 Task: Add Eat The Change Just Ice Tea Organic Peach Oolong Tea to the cart.
Action: Mouse pressed left at (19, 94)
Screenshot: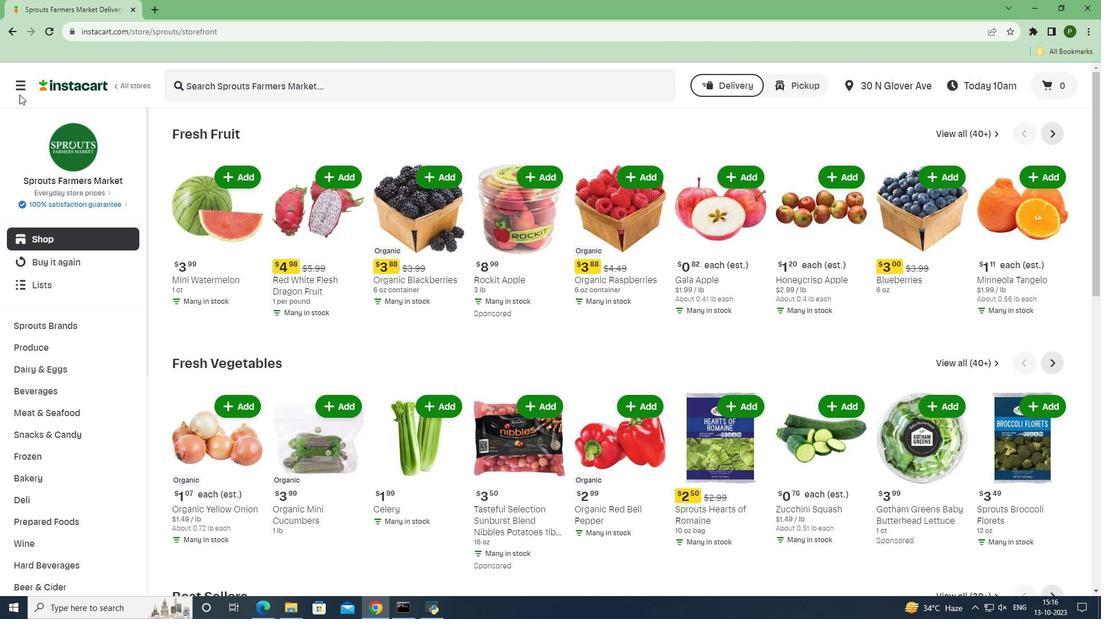 
Action: Mouse moved to (20, 89)
Screenshot: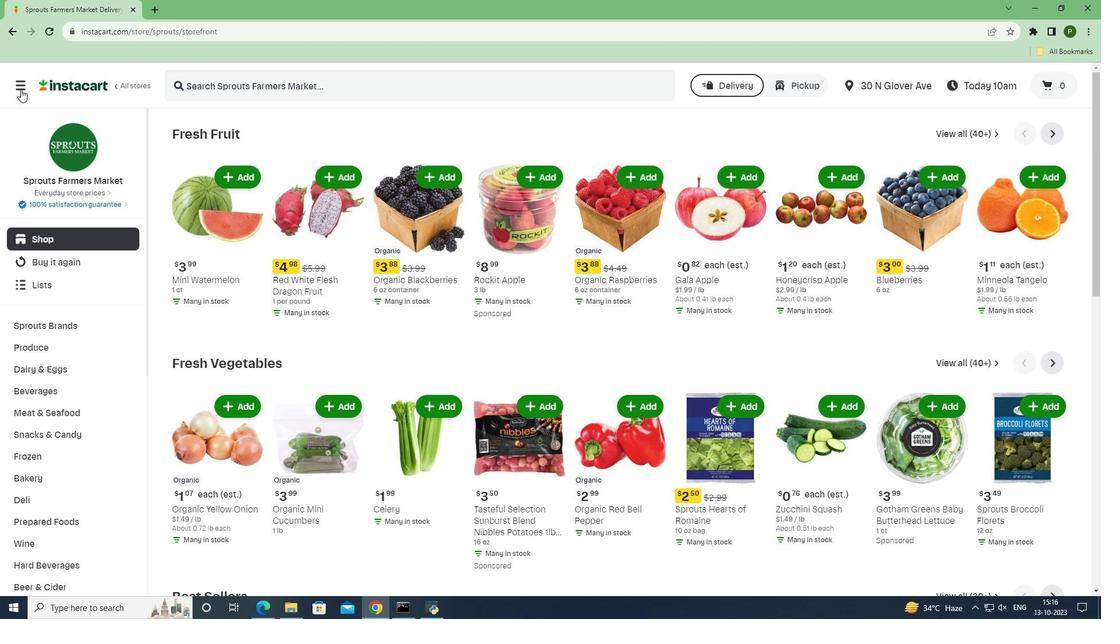 
Action: Mouse pressed left at (20, 89)
Screenshot: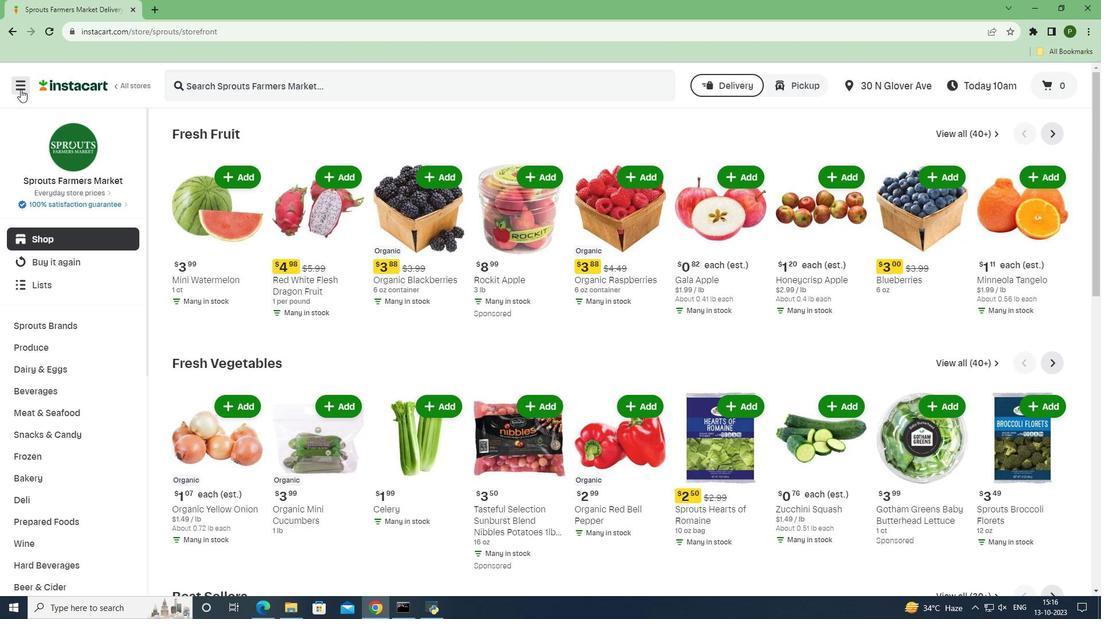 
Action: Mouse moved to (49, 306)
Screenshot: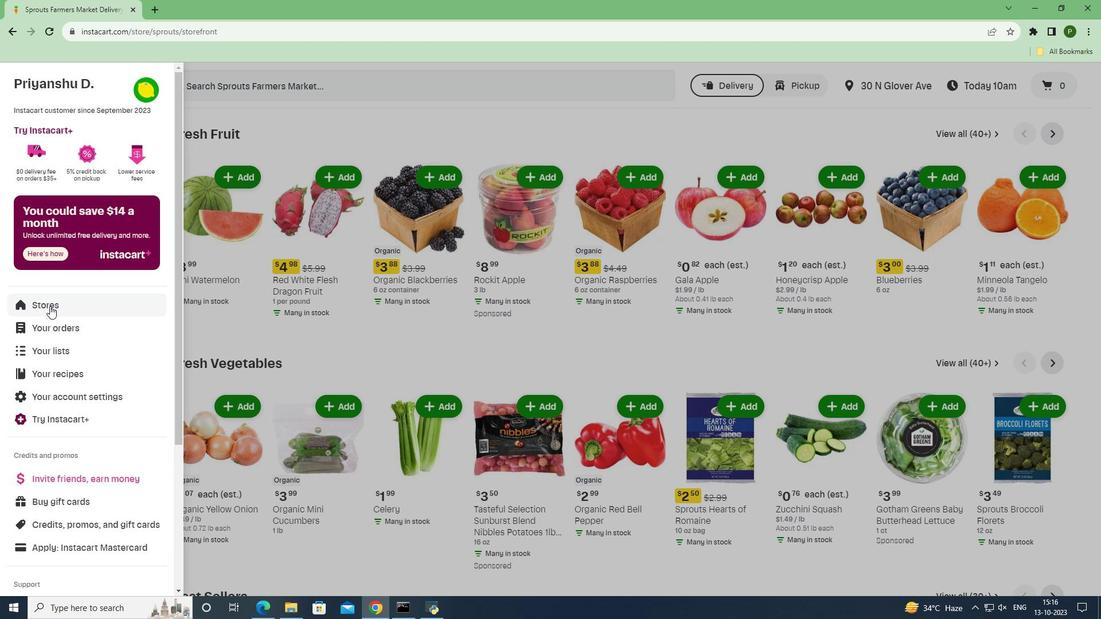 
Action: Mouse pressed left at (49, 306)
Screenshot: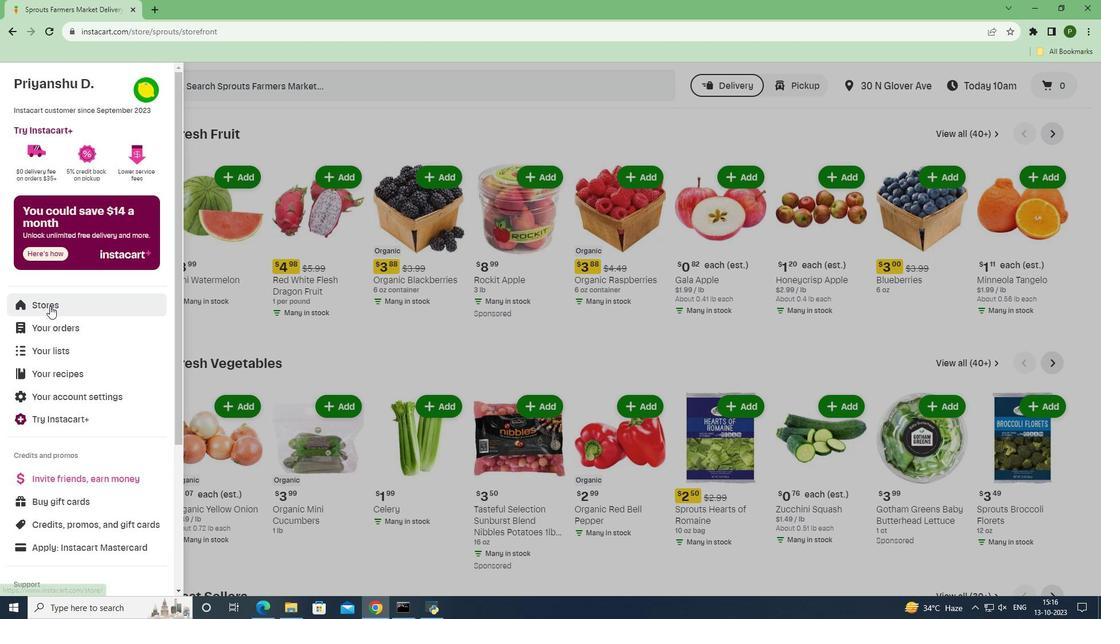 
Action: Mouse moved to (267, 141)
Screenshot: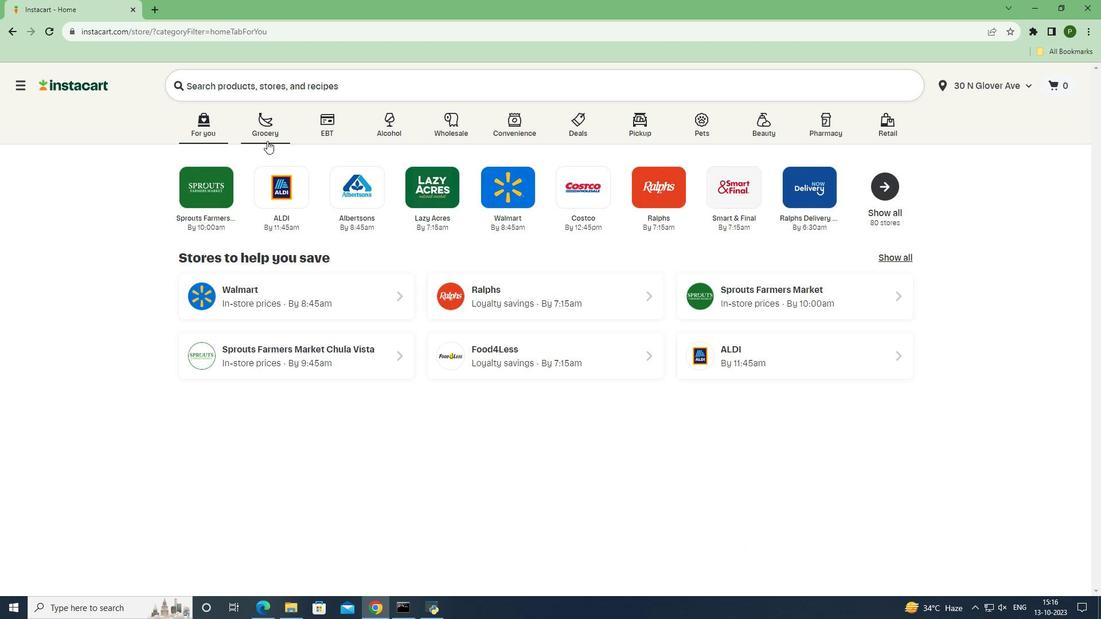
Action: Mouse pressed left at (267, 141)
Screenshot: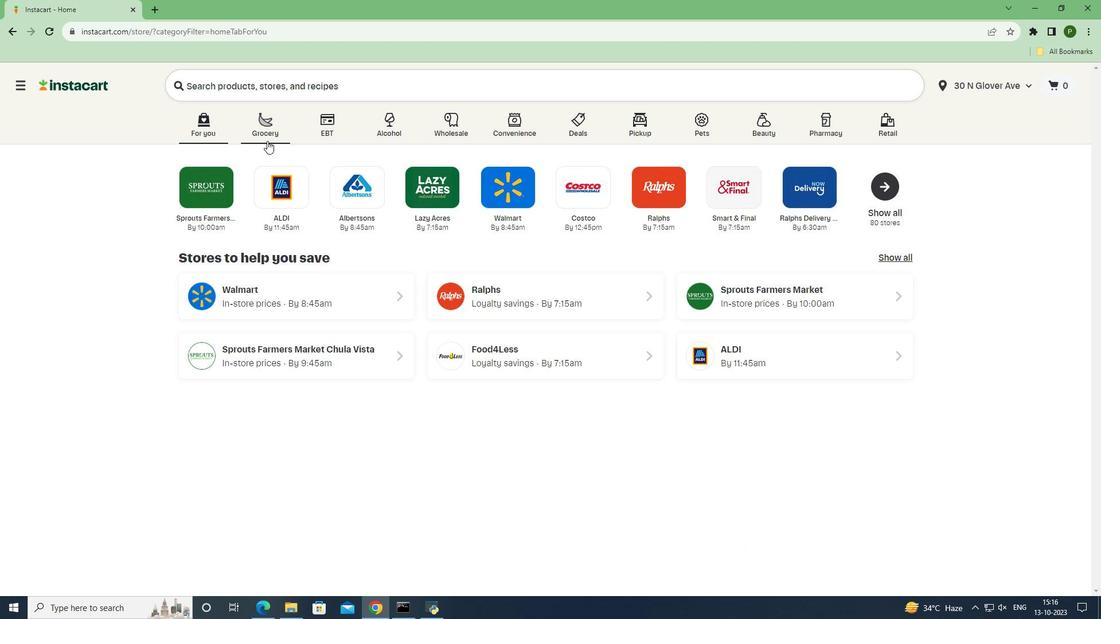 
Action: Mouse moved to (714, 256)
Screenshot: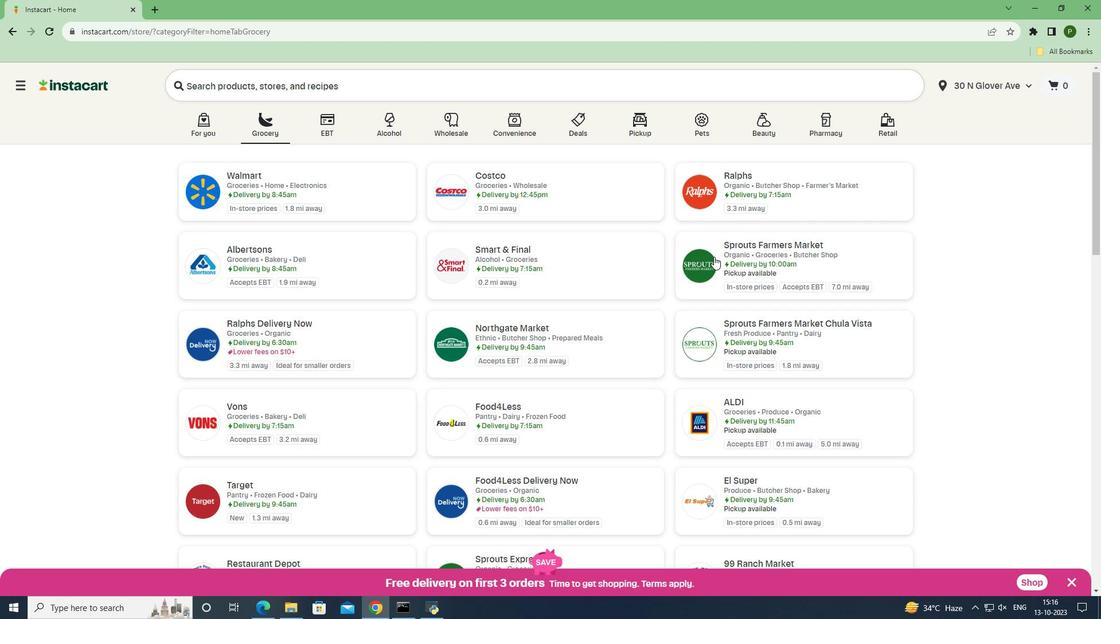 
Action: Mouse pressed left at (714, 256)
Screenshot: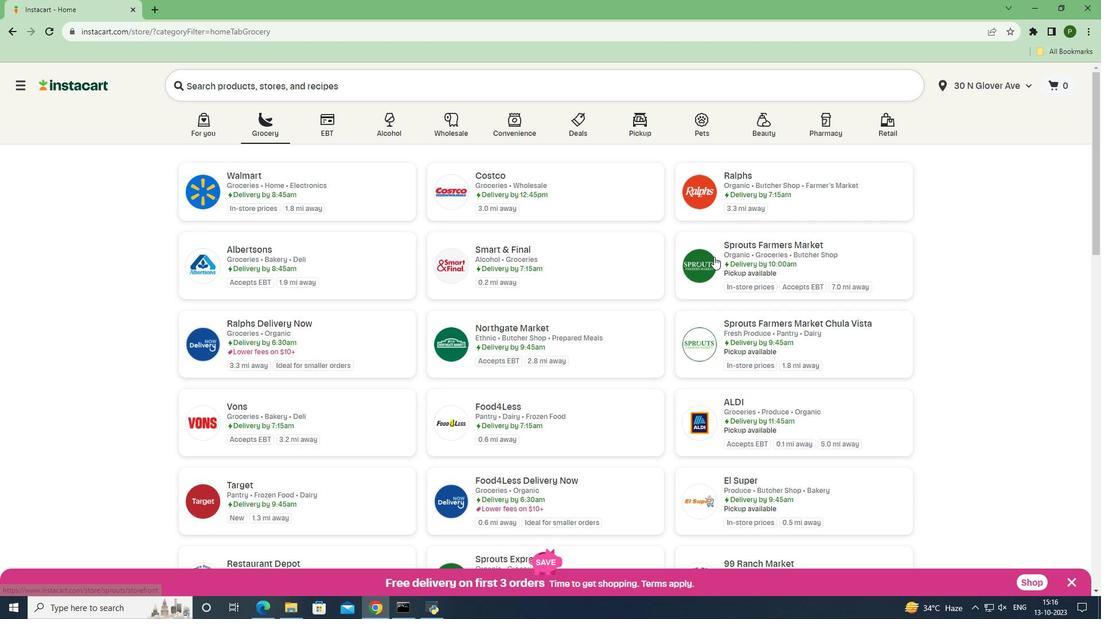 
Action: Mouse moved to (42, 391)
Screenshot: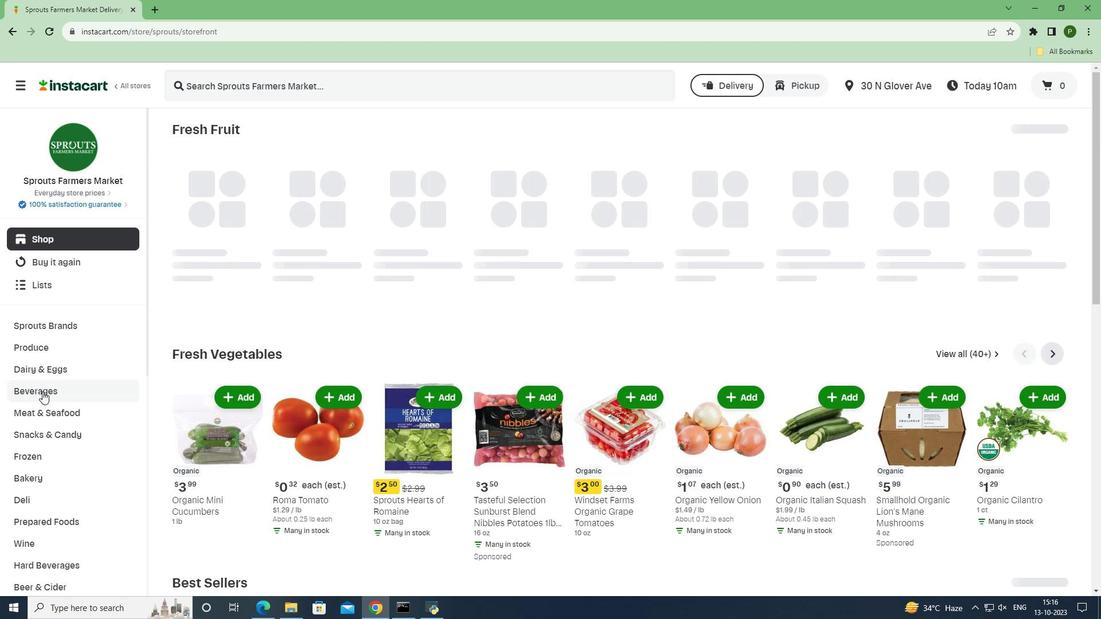 
Action: Mouse pressed left at (42, 391)
Screenshot: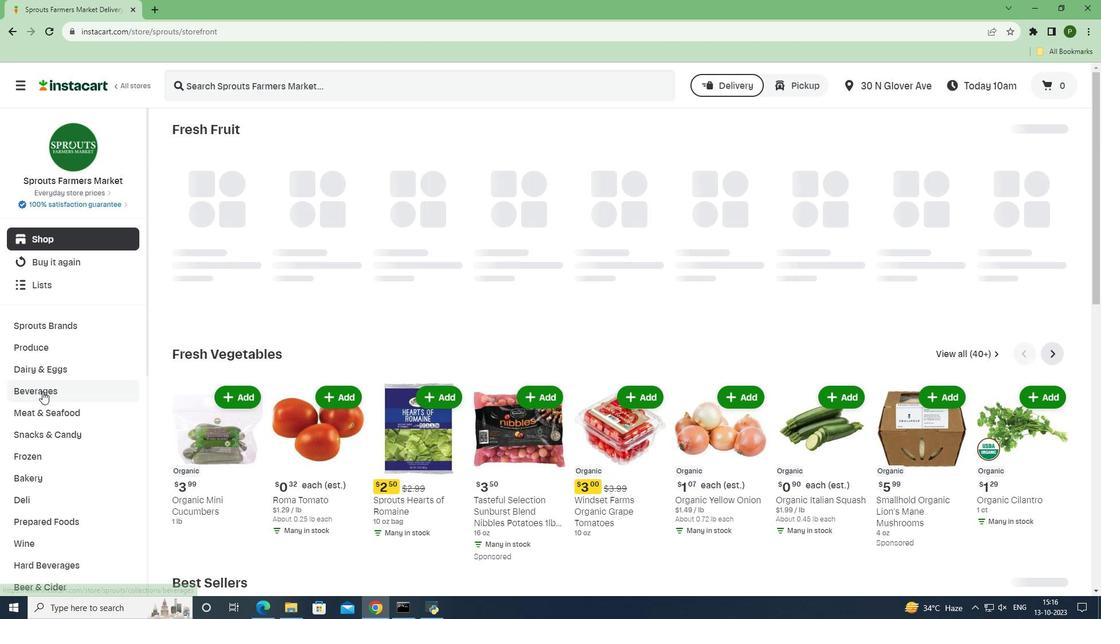 
Action: Mouse moved to (995, 156)
Screenshot: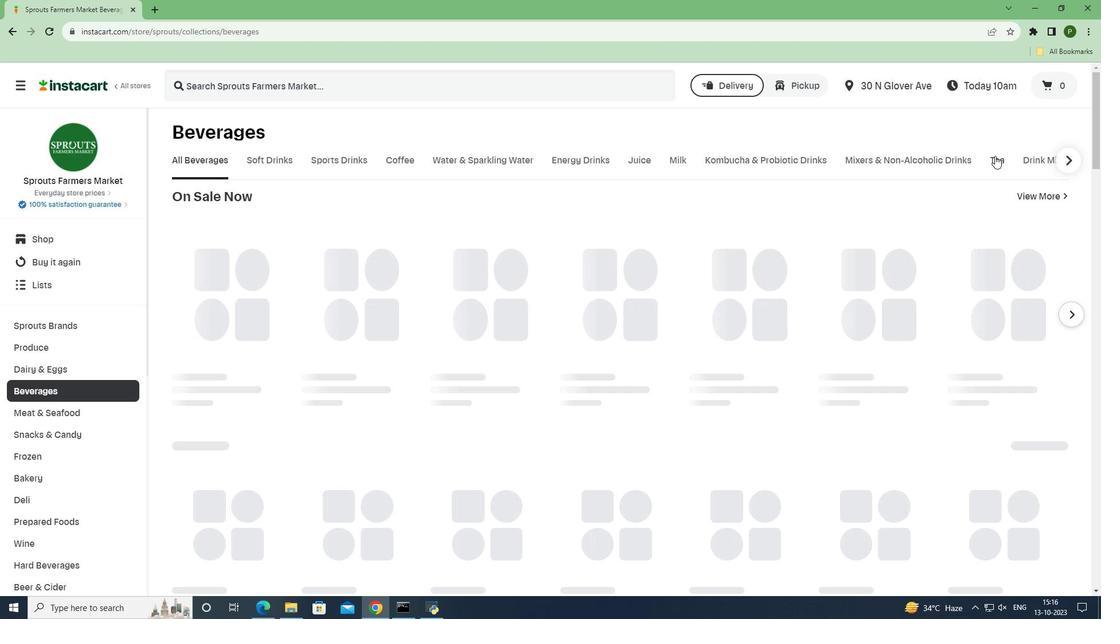
Action: Mouse pressed left at (995, 156)
Screenshot: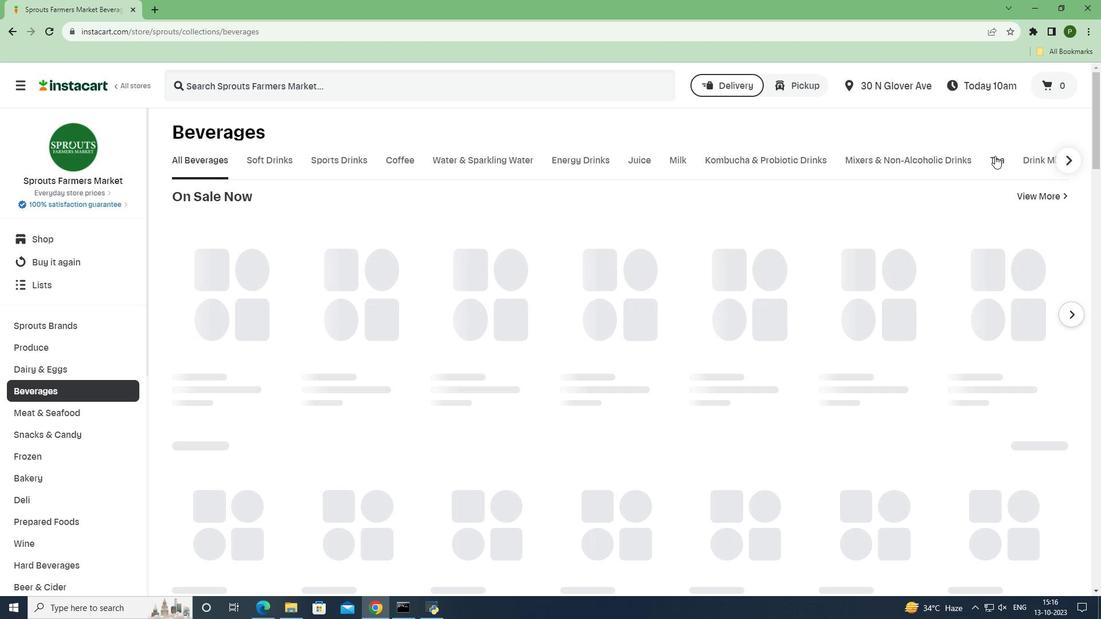 
Action: Mouse moved to (439, 79)
Screenshot: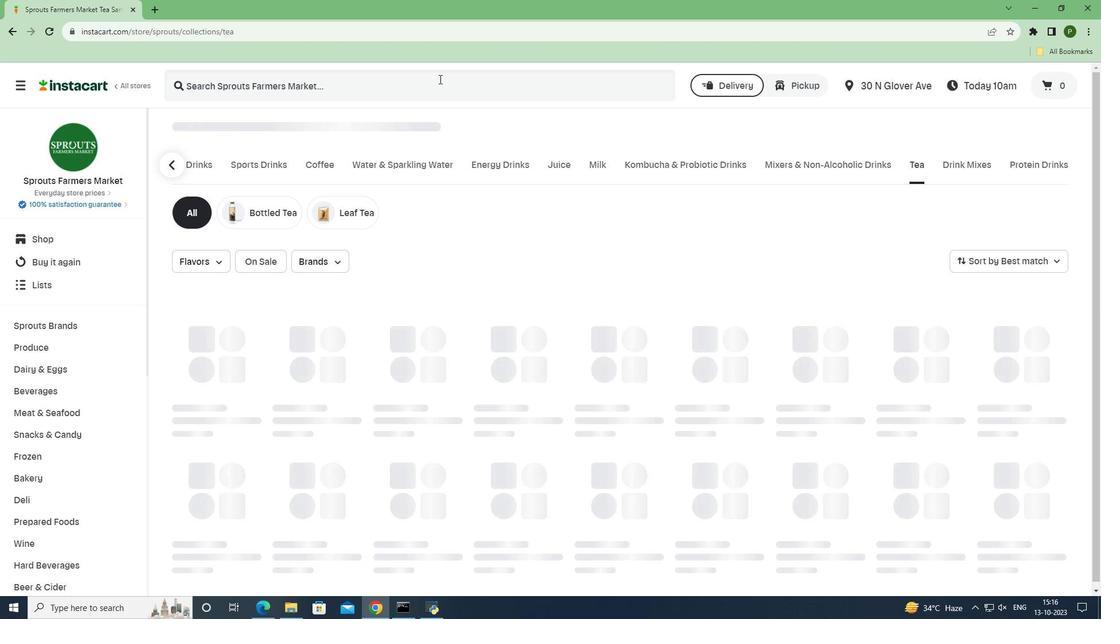 
Action: Mouse pressed left at (439, 79)
Screenshot: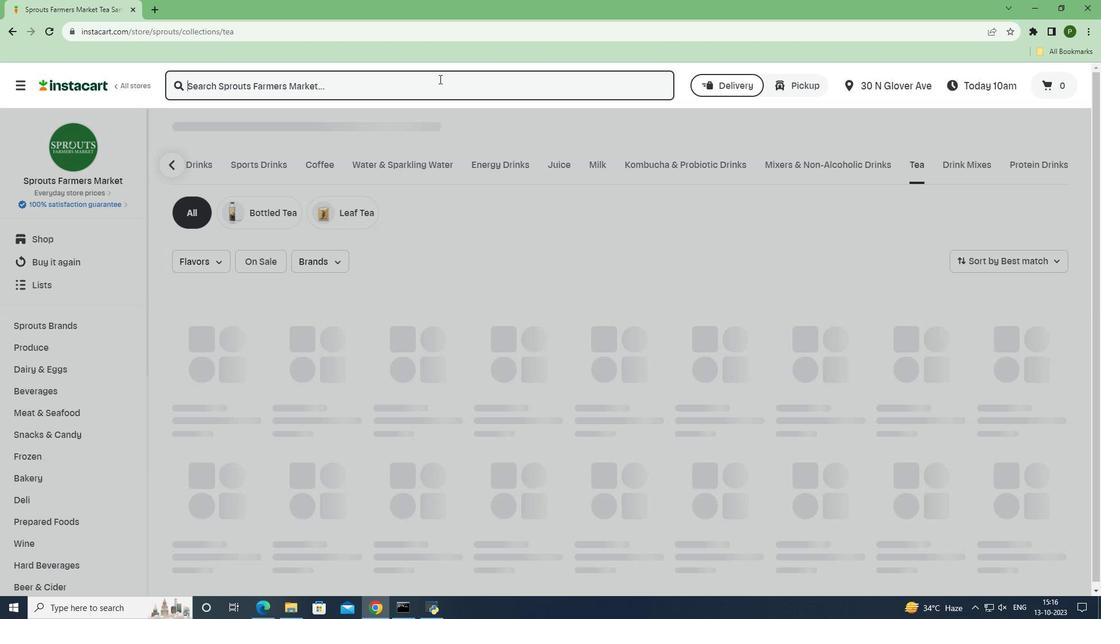 
Action: Key pressed <Key.caps_lock>E<Key.caps_lock>at<Key.space><Key.caps_lock>T<Key.caps_lock>he<Key.space><Key.caps_lock>C<Key.caps_lock>hange<Key.space><Key.caps_lock>J<Key.caps_lock>ust<Key.space><Key.caps_lock>I<Key.caps_lock>ce<Key.space><Key.caps_lock>T<Key.caps_lock>ea<Key.space><Key.caps_lock>O<Key.caps_lock>rganic<Key.space><Key.caps_lock>P<Key.caps_lock>each<Key.space><Key.caps_lock>O<Key.caps_lock>olong<Key.space><Key.caps_lock>T<Key.caps_lock>ea<Key.space><Key.enter>
Screenshot: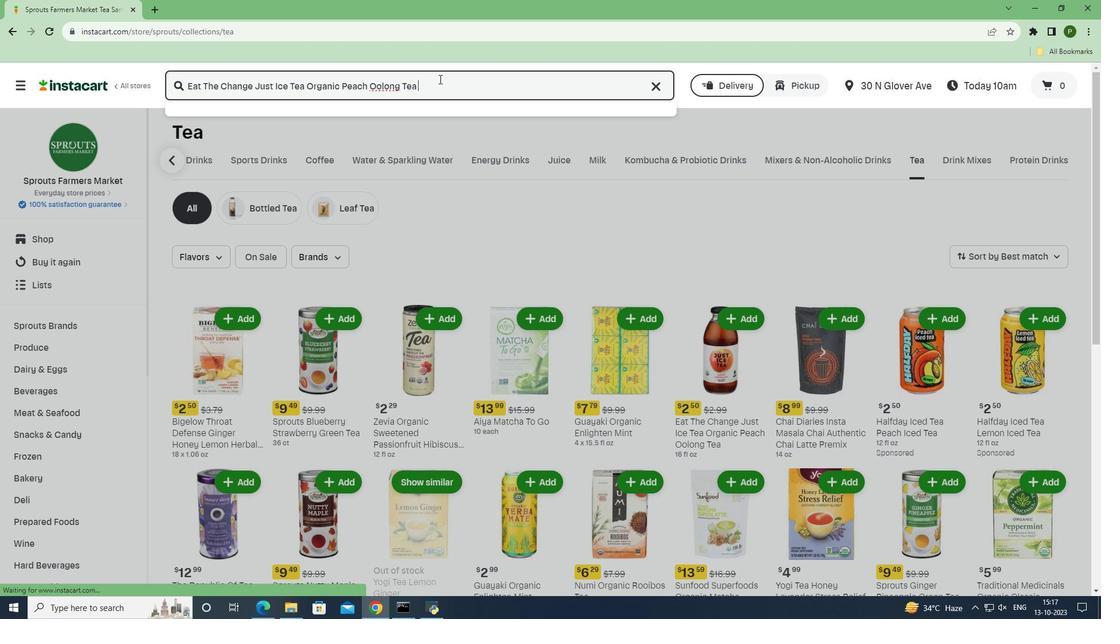 
Action: Mouse moved to (659, 199)
Screenshot: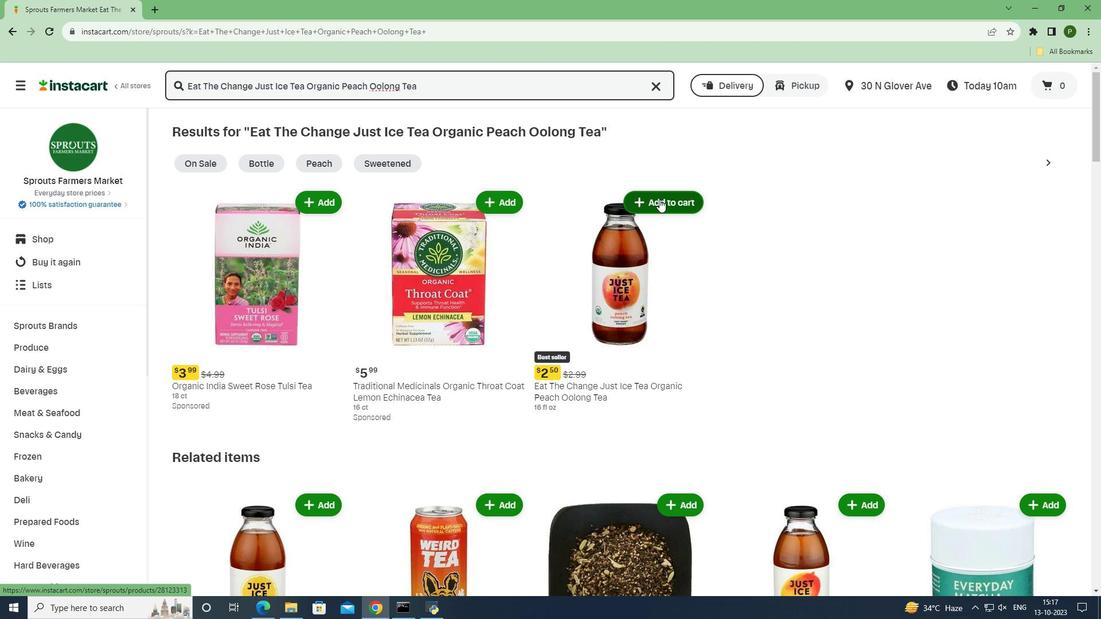 
Action: Mouse pressed left at (659, 199)
Screenshot: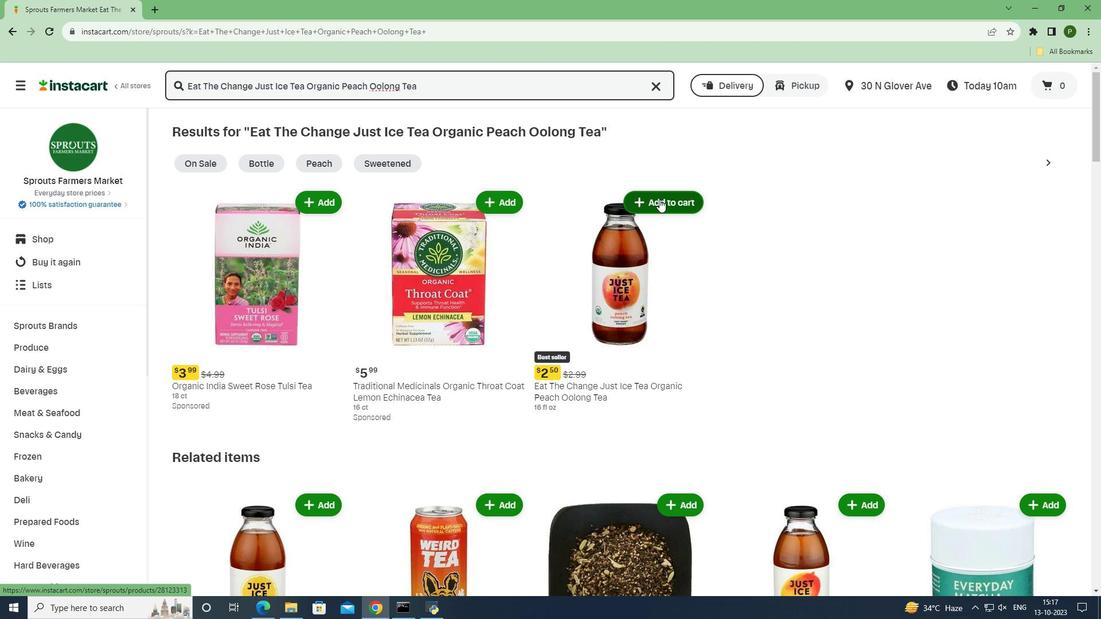 
Action: Mouse moved to (690, 285)
Screenshot: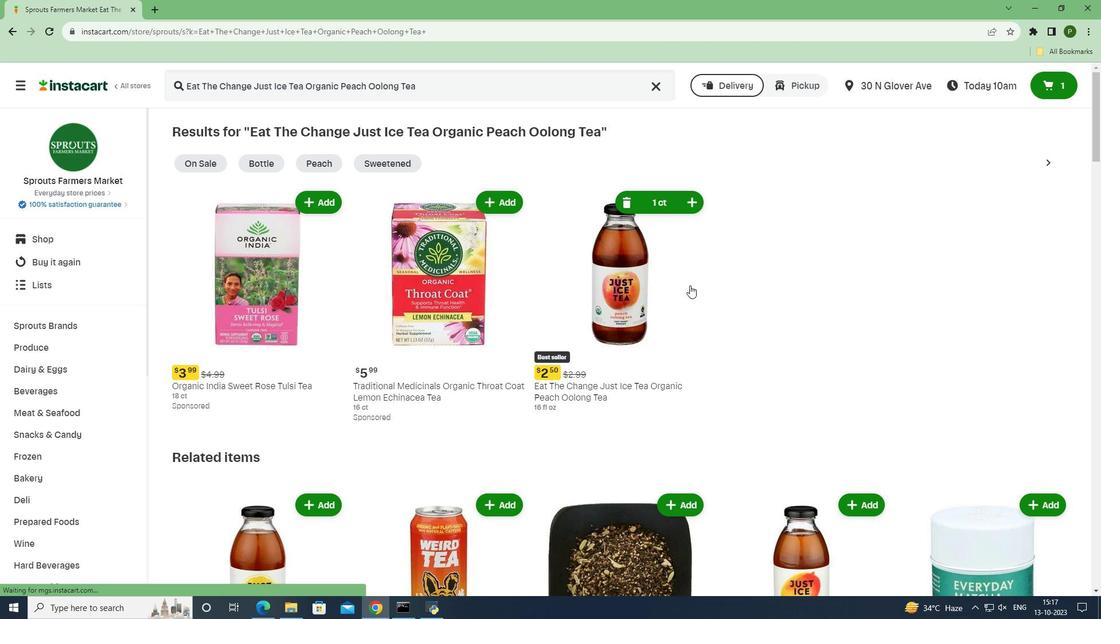 
